 Task: Slide 1 - Chocolate Cake Recipe.
Action: Mouse moved to (29, 80)
Screenshot: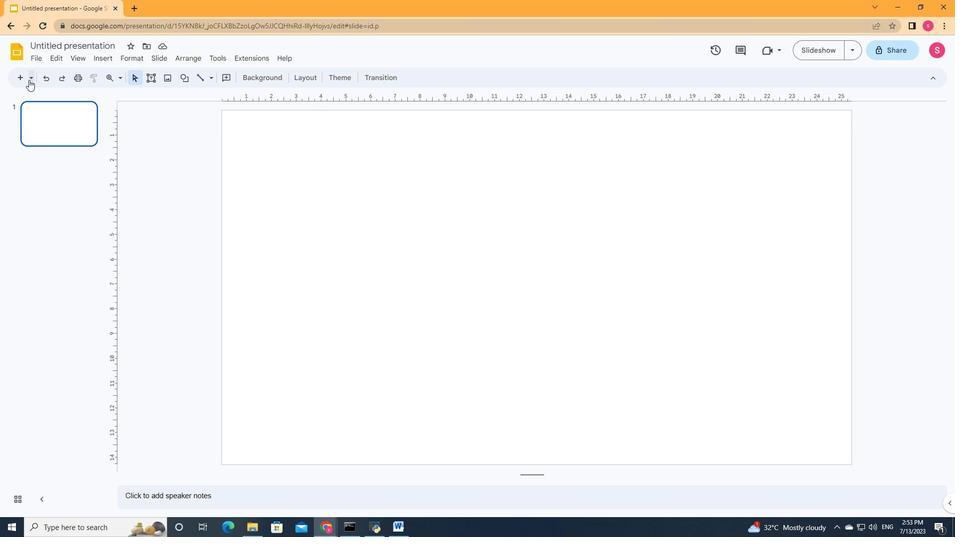 
Action: Mouse pressed left at (29, 80)
Screenshot: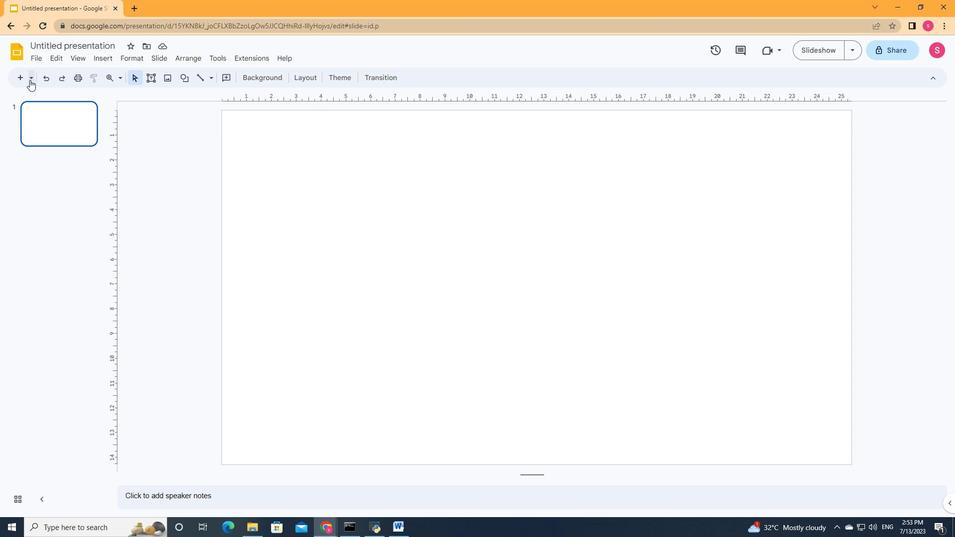 
Action: Mouse moved to (46, 117)
Screenshot: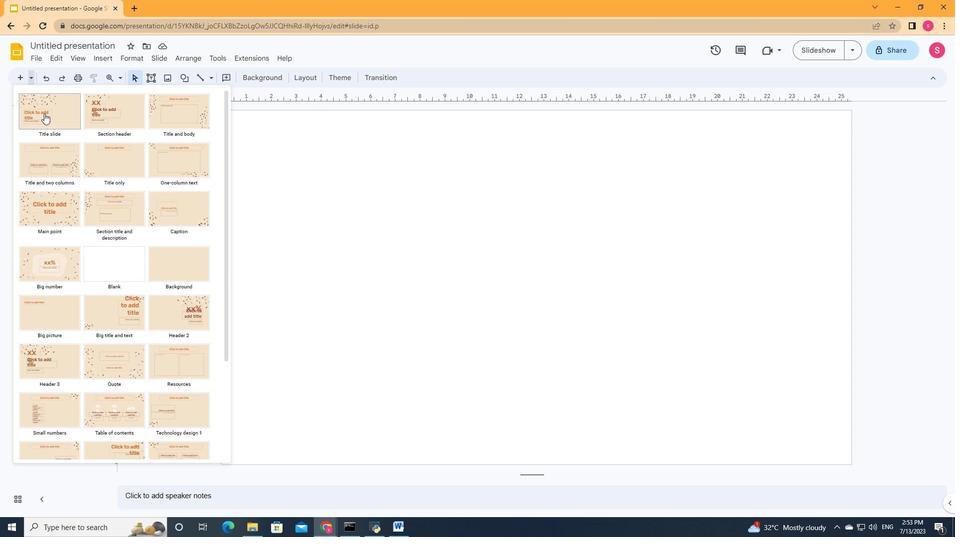 
Action: Mouse pressed left at (46, 117)
Screenshot: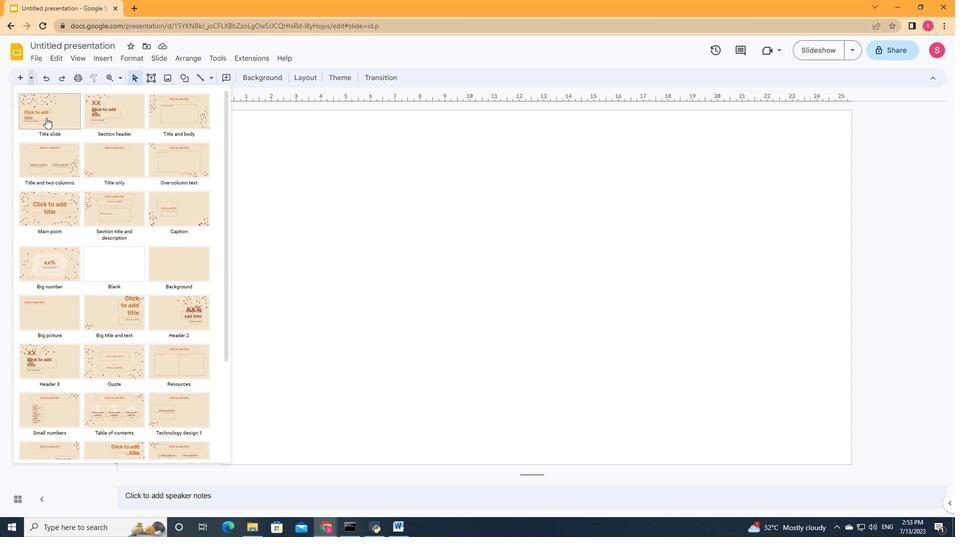 
Action: Mouse moved to (426, 317)
Screenshot: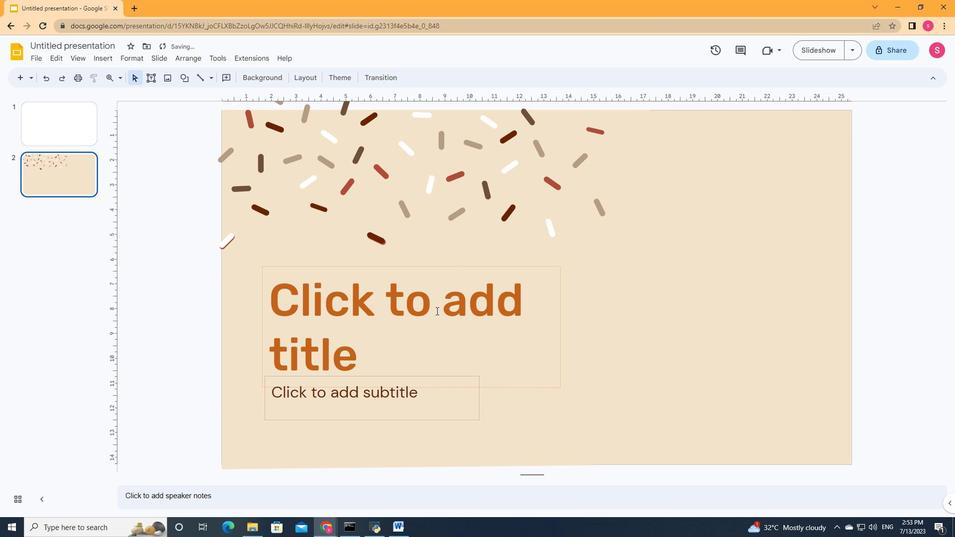 
Action: Mouse pressed left at (426, 317)
Screenshot: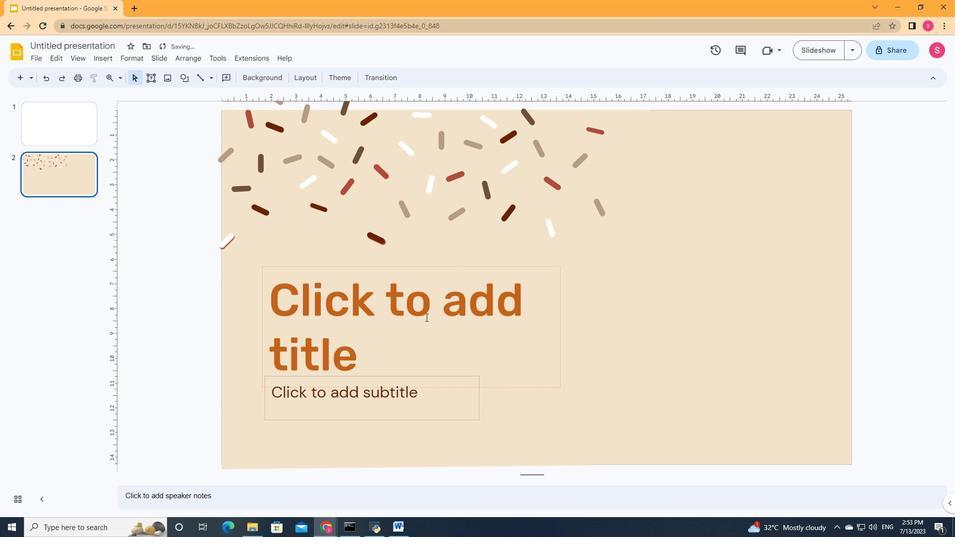 
Action: Key pressed <Key.shift>Chocolate<Key.space>cake<Key.space><Key.shift>Recipe
Screenshot: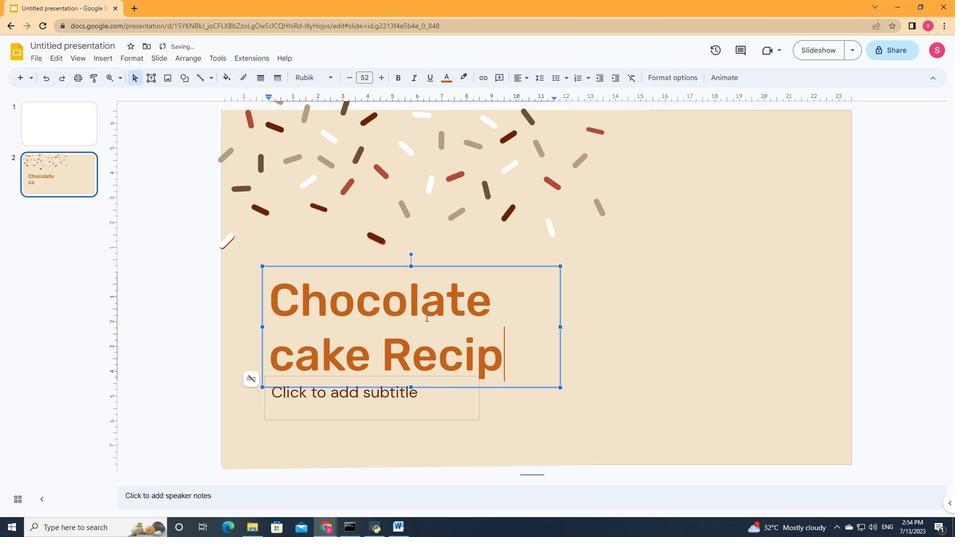 
Action: Mouse moved to (293, 354)
Screenshot: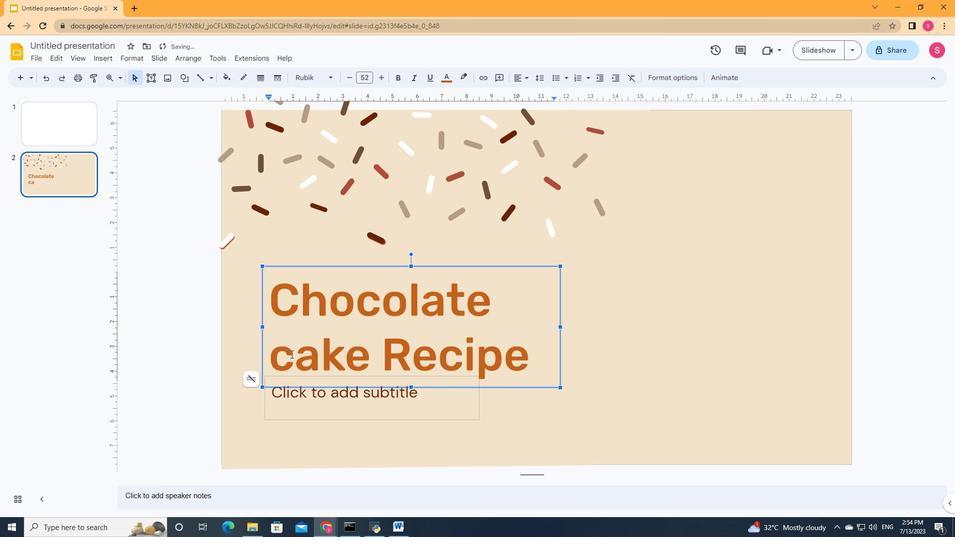 
Action: Mouse pressed left at (293, 354)
Screenshot: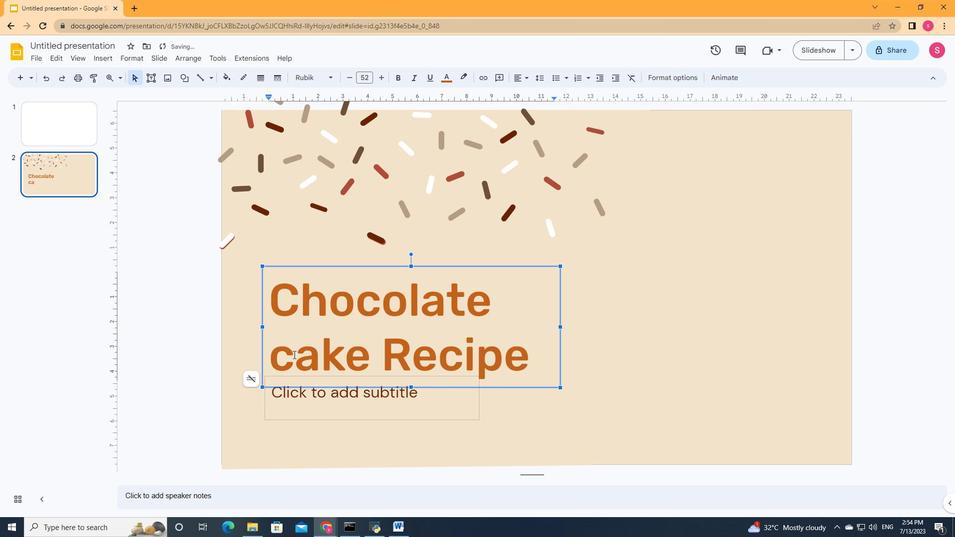 
Action: Mouse moved to (265, 358)
Screenshot: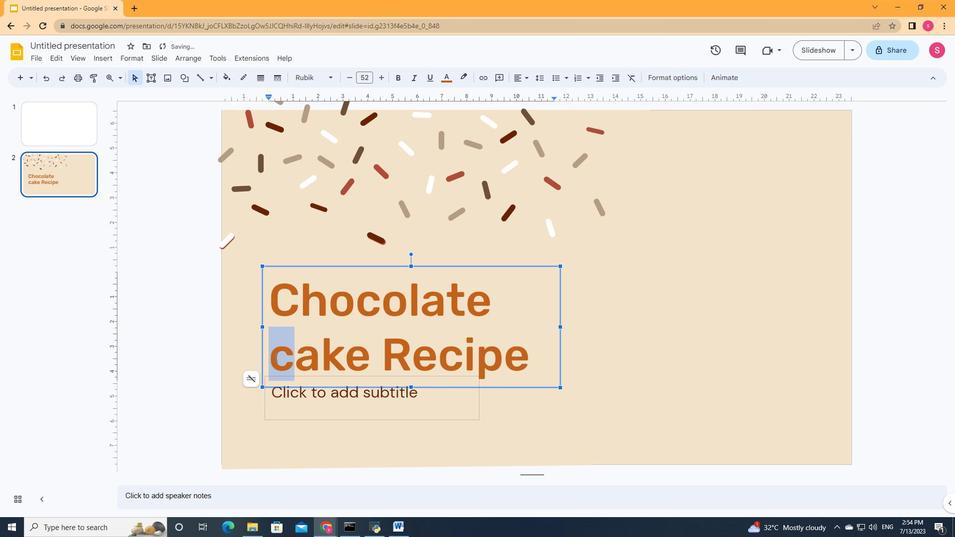 
Action: Key pressed <Key.shift><Key.shift><Key.shift><Key.shift><Key.shift><Key.shift><Key.shift><Key.shift><Key.shift><Key.shift><Key.shift><Key.shift><Key.shift><Key.shift><Key.shift><Key.shift><Key.shift><Key.shift><Key.shift><Key.shift><Key.shift><Key.shift><Key.shift><Key.shift><Key.shift><Key.shift><Key.shift><Key.shift><Key.shift><Key.shift><Key.shift><Key.shift><Key.shift><Key.shift><Key.shift>C
Screenshot: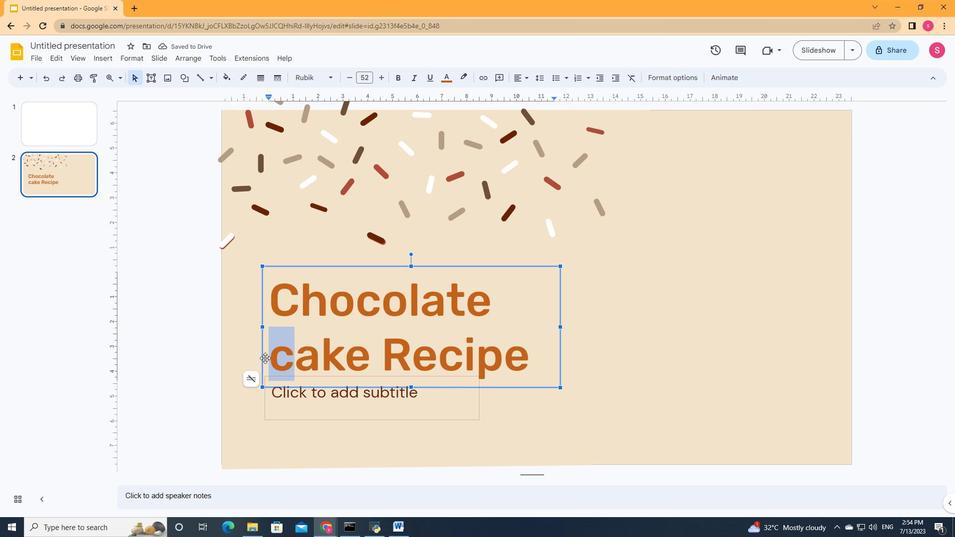 
Action: Mouse moved to (462, 405)
Screenshot: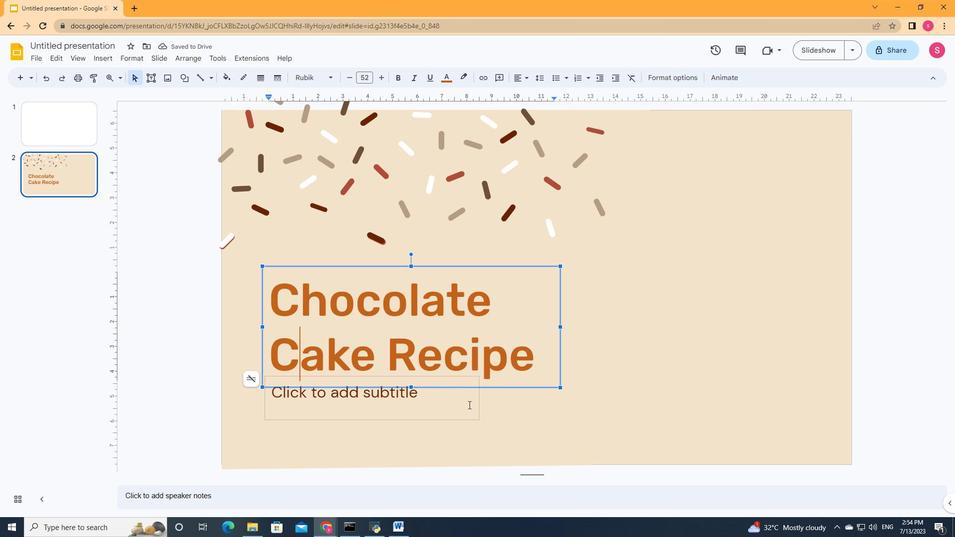 
Action: Mouse pressed left at (462, 405)
Screenshot: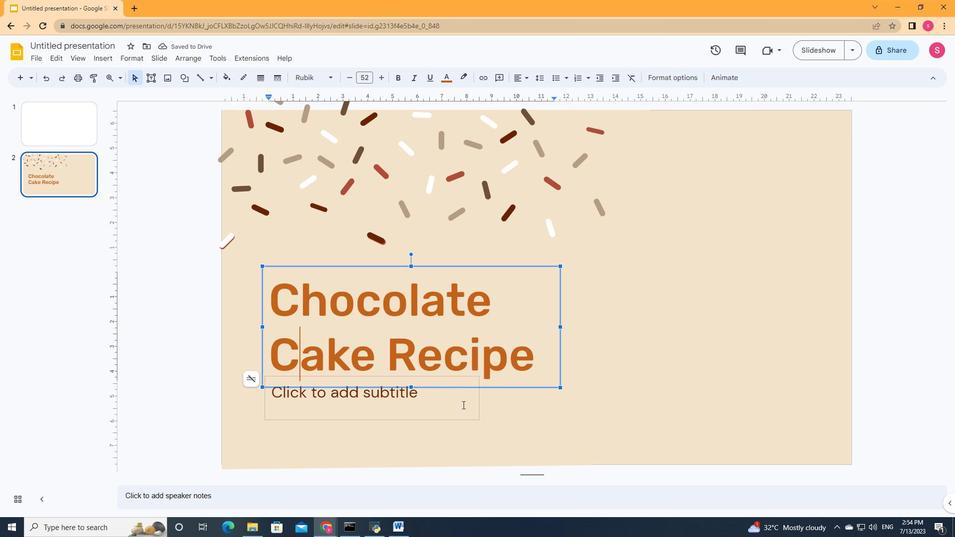 
Action: Key pressed <Key.shift><Key.shift><Key.shift><Key.shift><Key.shift><Key.shift><Key.shift><Key.shift><Key.shift><Key.shift><Key.shift><Key.shift><Key.shift>Delicious<Key.space>doesn't<Key.space>have<Key.space>to<Key.space>be<Key.space>at<Key.space>odds<Key.space>with<Key.space>difficult<Key.shift><Key.shift>!
Screenshot: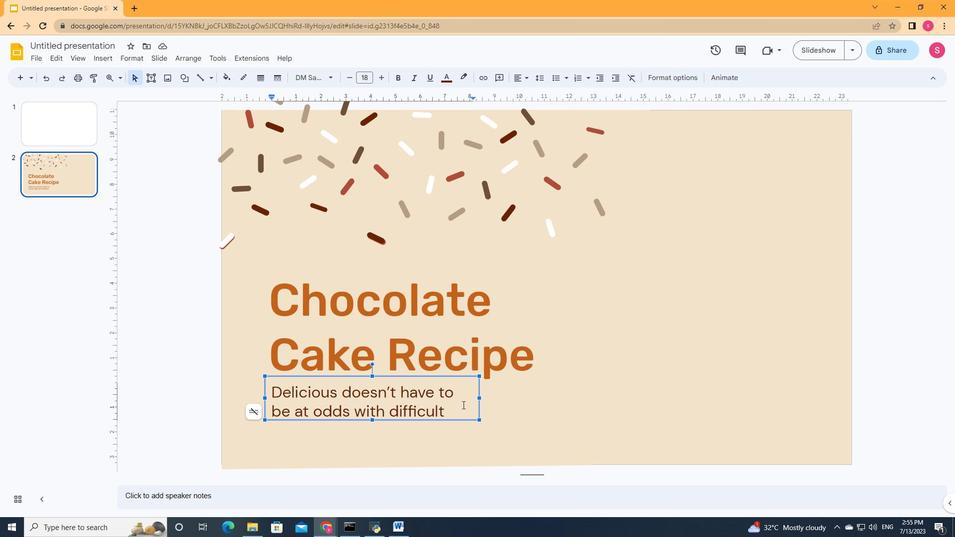 
Action: Mouse moved to (77, 137)
Screenshot: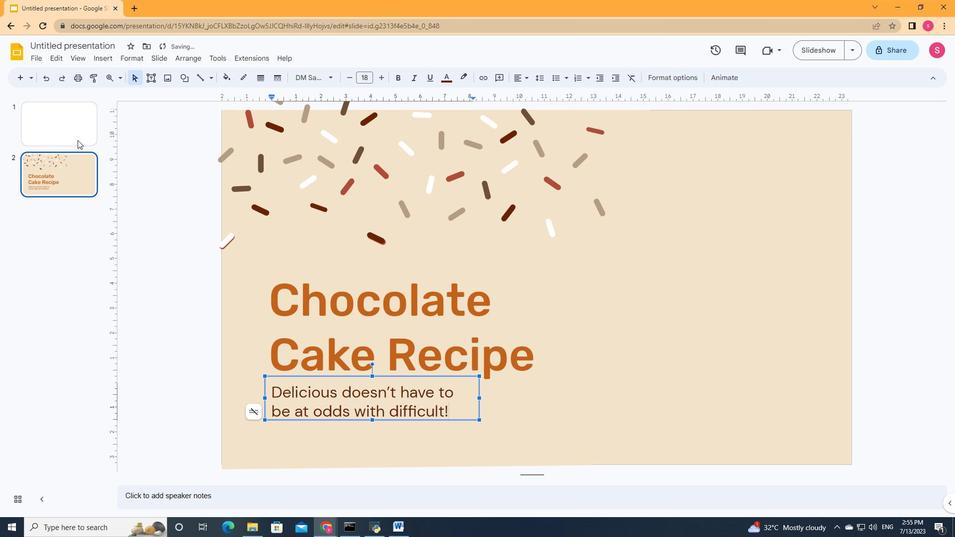 
Action: Mouse pressed left at (77, 137)
Screenshot: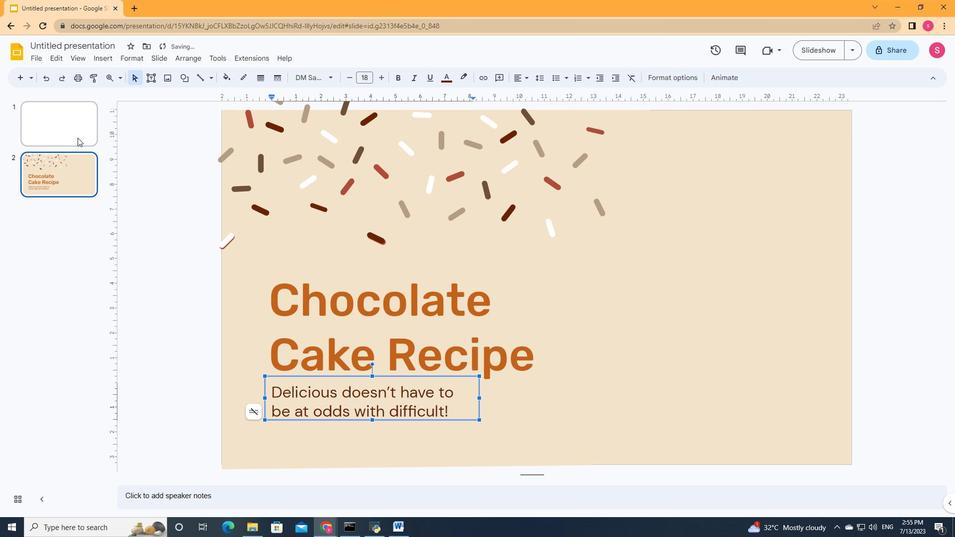
Action: Mouse pressed right at (77, 137)
Screenshot: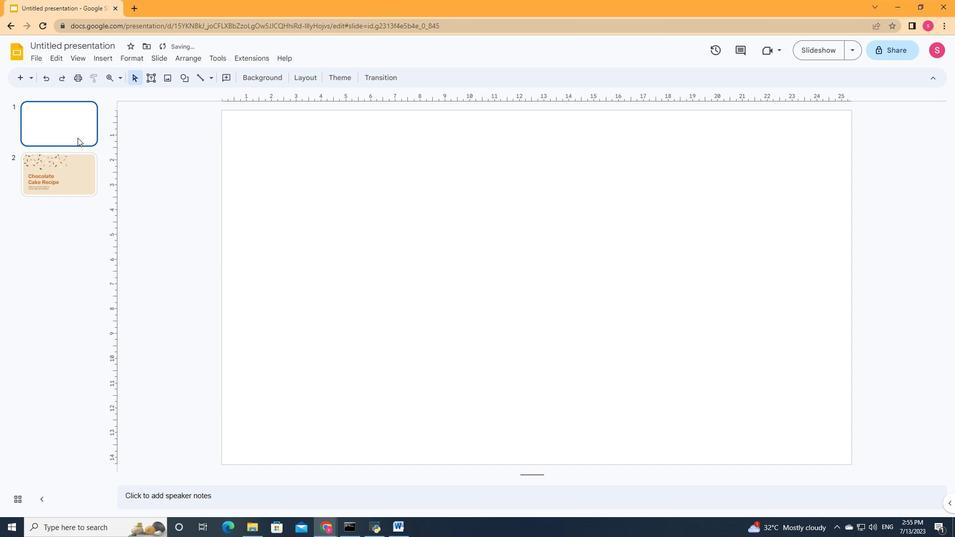 
Action: Mouse moved to (96, 211)
Screenshot: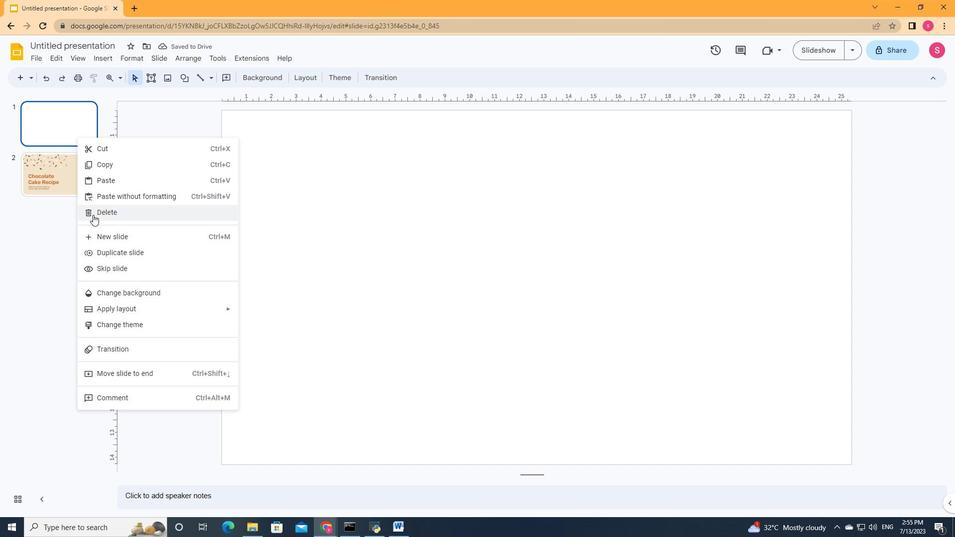 
Action: Mouse pressed left at (96, 211)
Screenshot: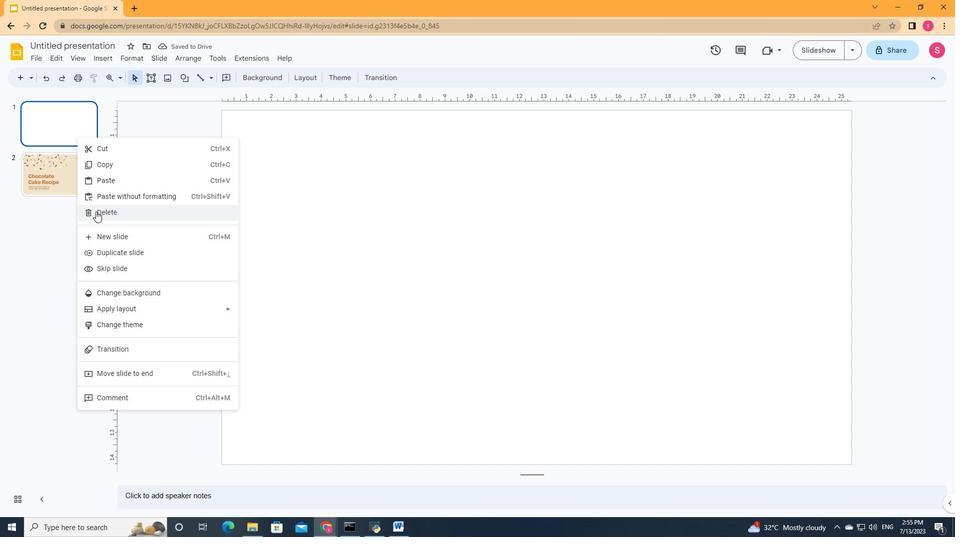 
Action: Mouse moved to (101, 52)
Screenshot: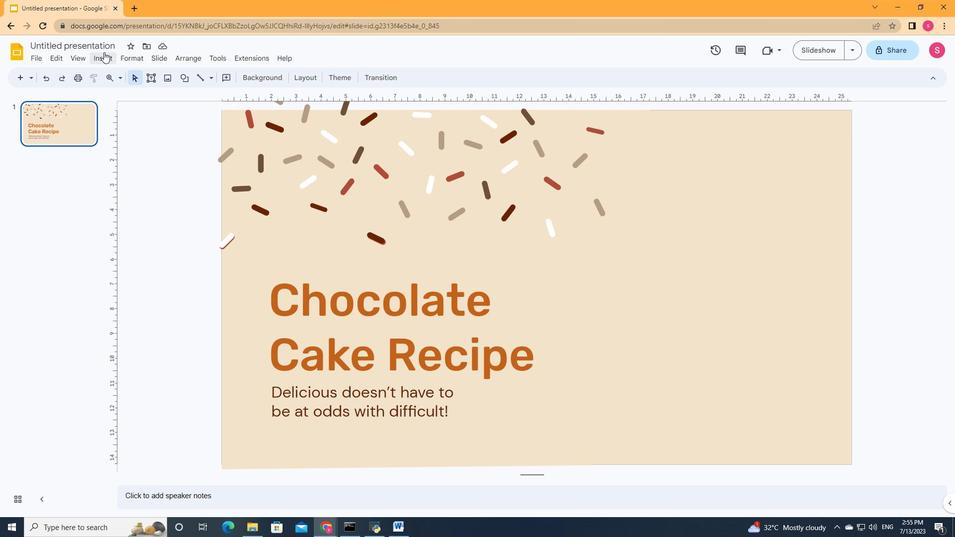 
Action: Mouse pressed left at (101, 52)
Screenshot: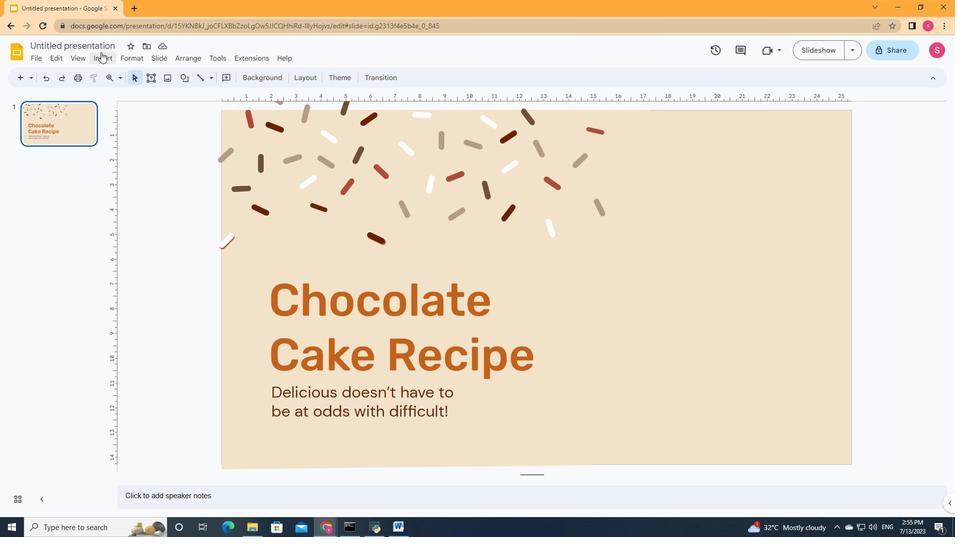 
Action: Mouse moved to (118, 73)
Screenshot: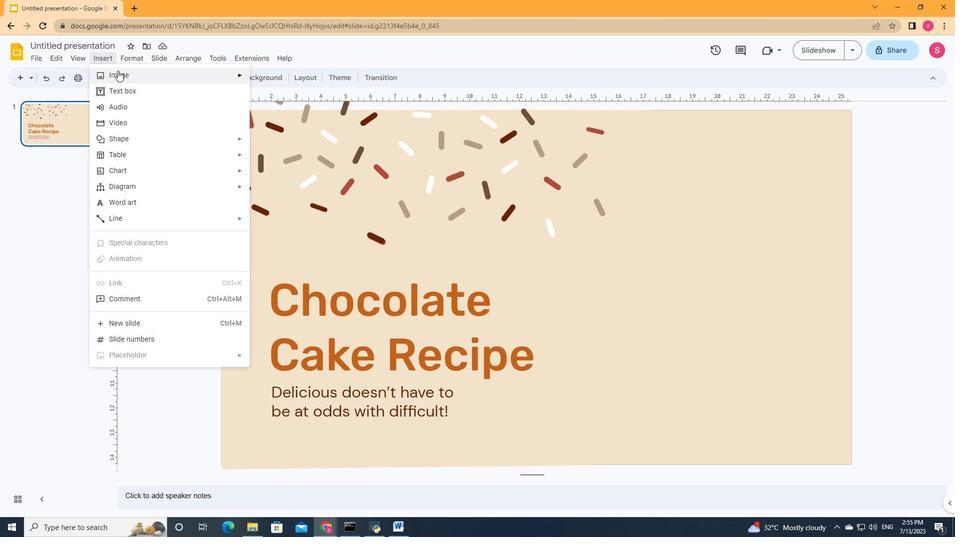 
Action: Mouse pressed left at (118, 73)
Screenshot: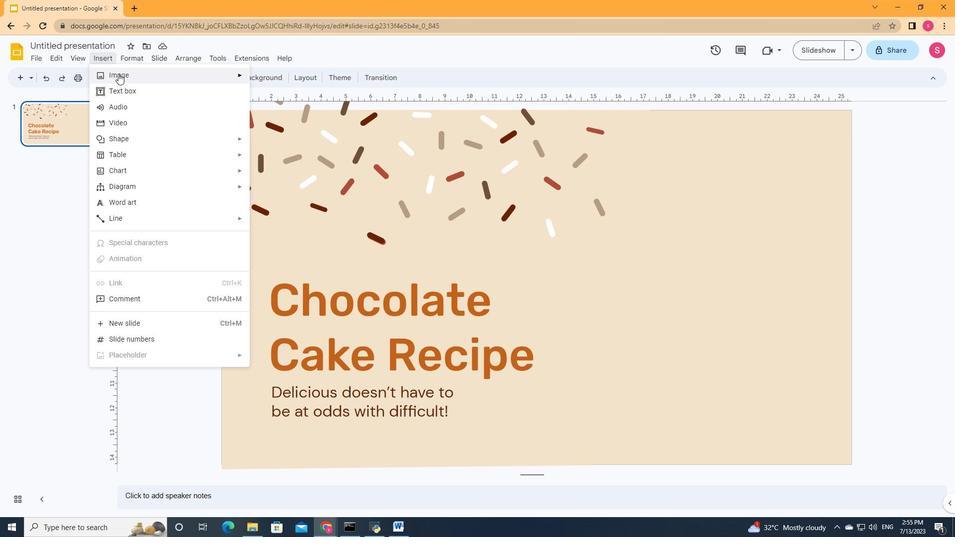 
Action: Mouse moved to (271, 78)
Screenshot: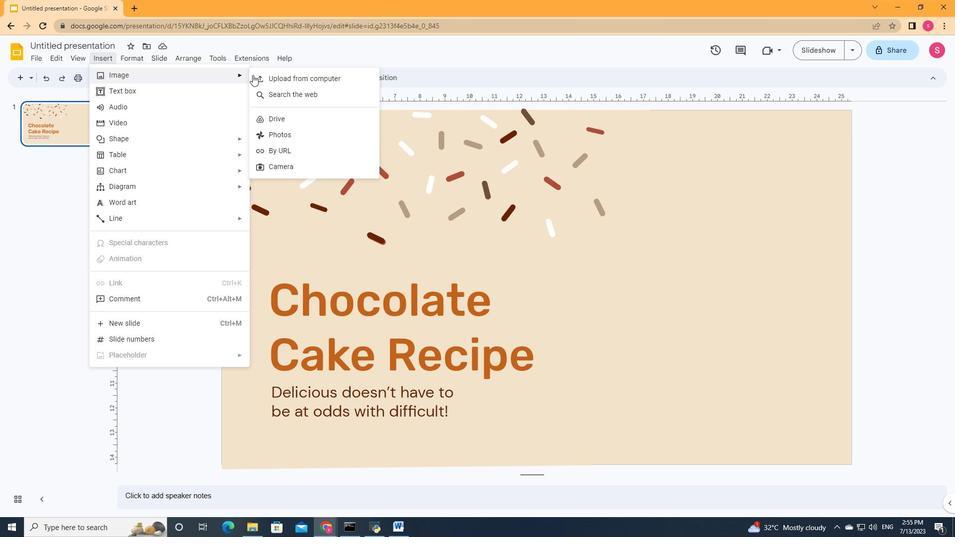 
Action: Mouse pressed left at (271, 78)
Screenshot: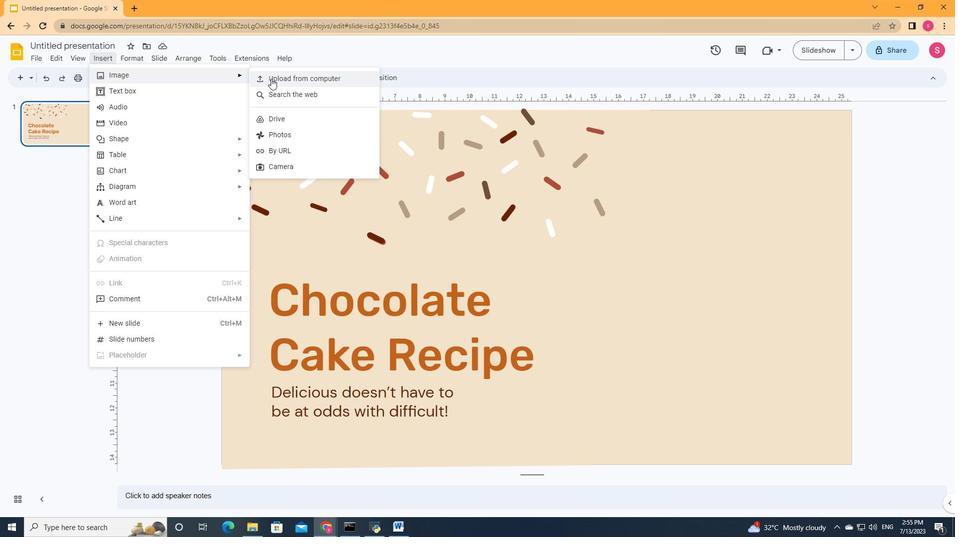 
Action: Mouse moved to (427, 187)
Screenshot: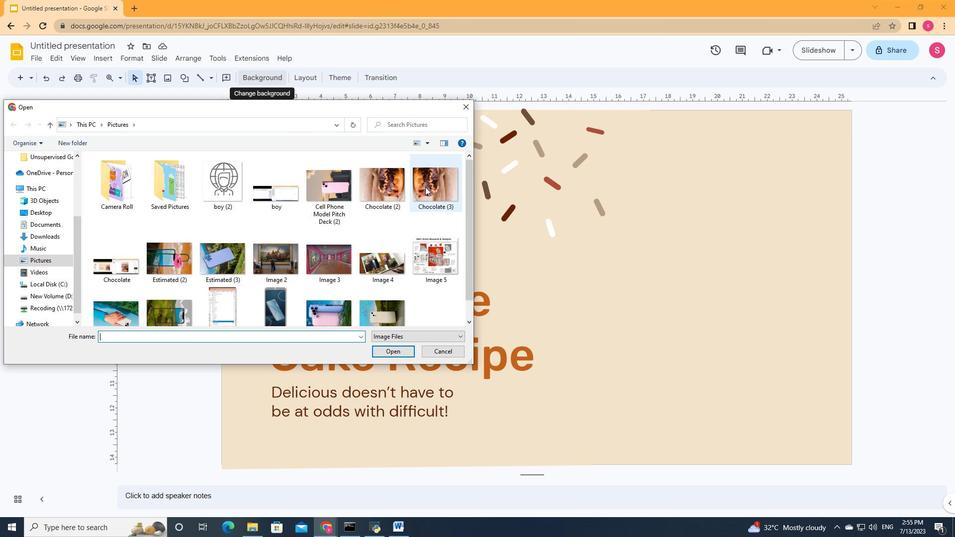 
Action: Mouse pressed left at (427, 187)
Screenshot: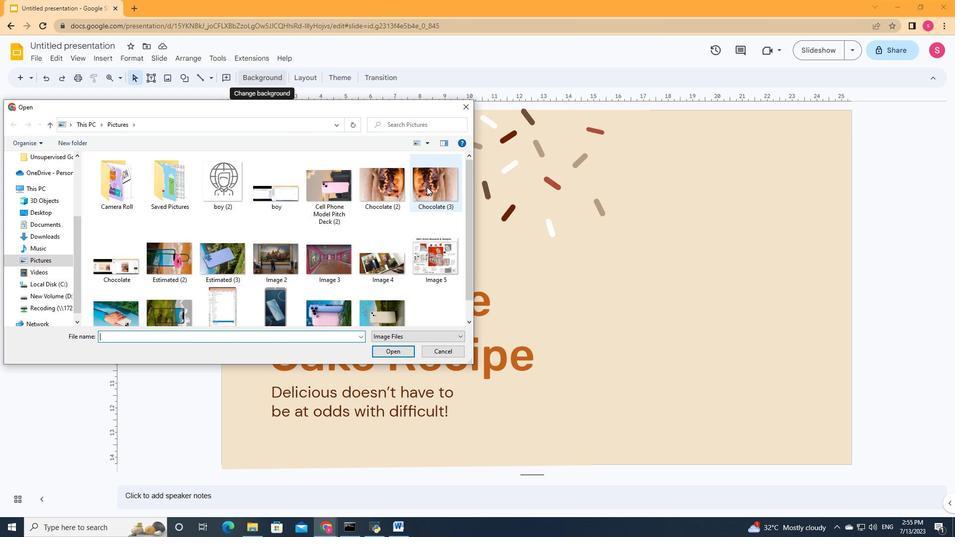 
Action: Mouse moved to (395, 354)
Screenshot: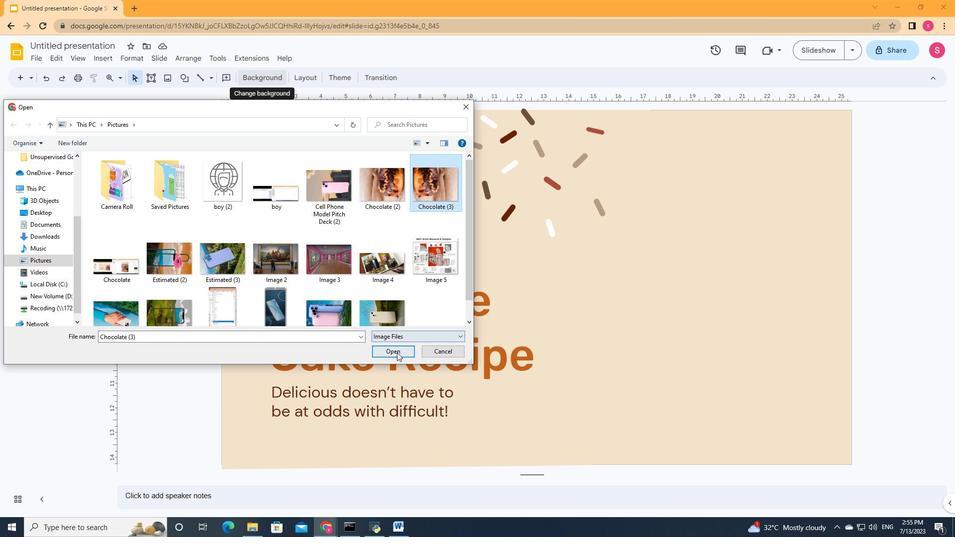 
Action: Mouse pressed left at (395, 354)
Screenshot: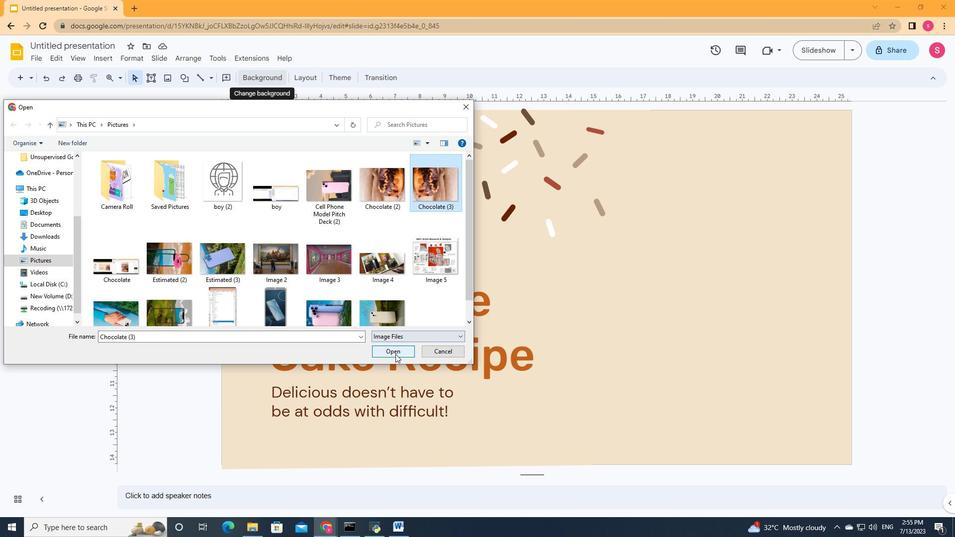 
Action: Mouse moved to (322, 77)
Screenshot: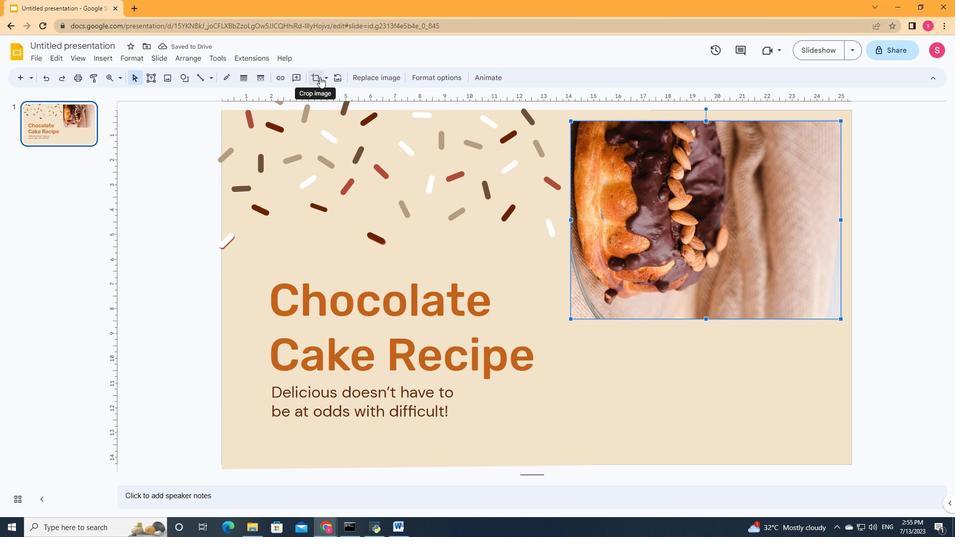 
Action: Mouse pressed left at (322, 77)
Screenshot: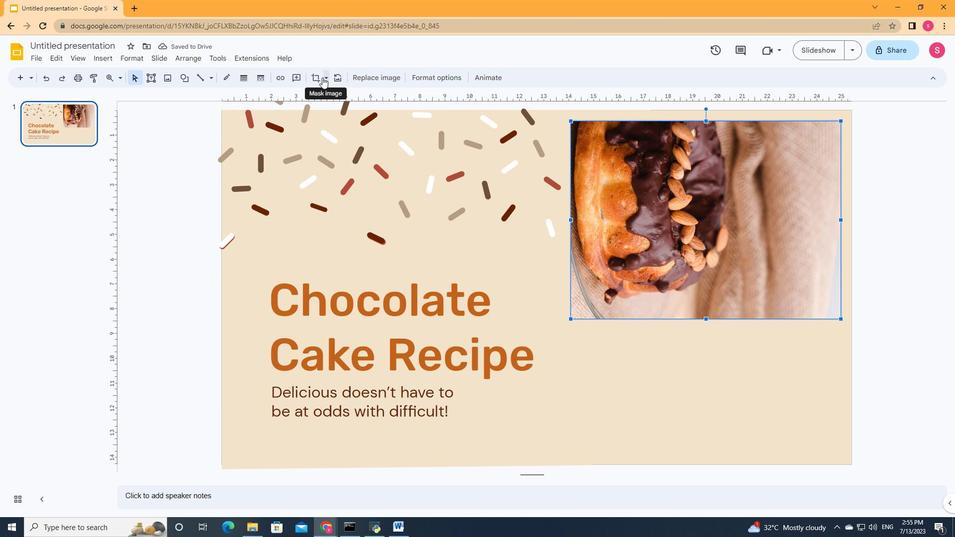 
Action: Mouse moved to (460, 162)
Screenshot: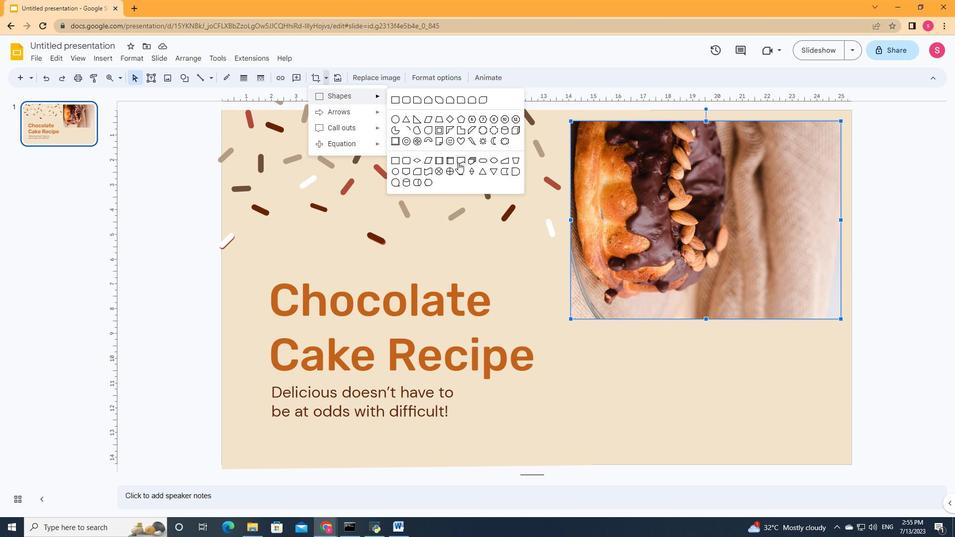 
Action: Mouse pressed left at (460, 162)
Screenshot: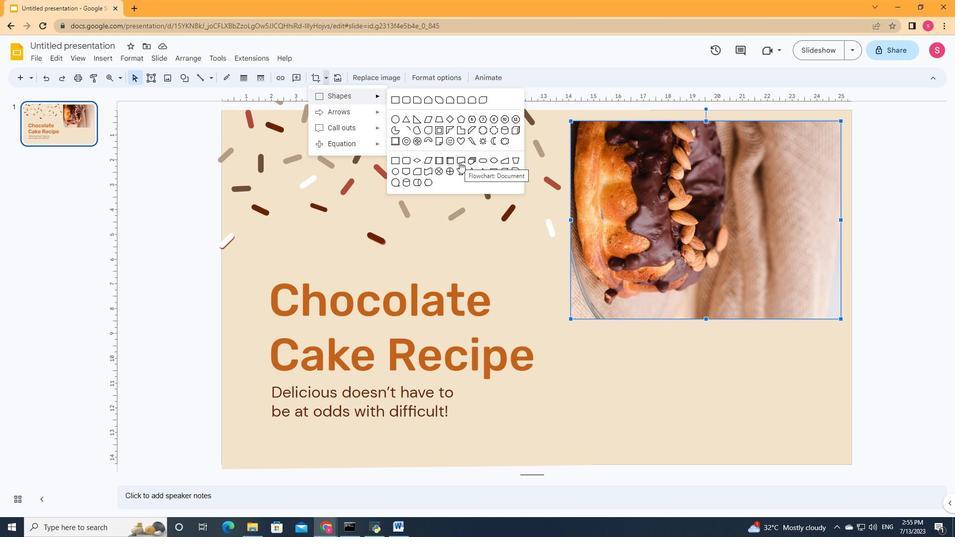 
Action: Mouse moved to (428, 81)
Screenshot: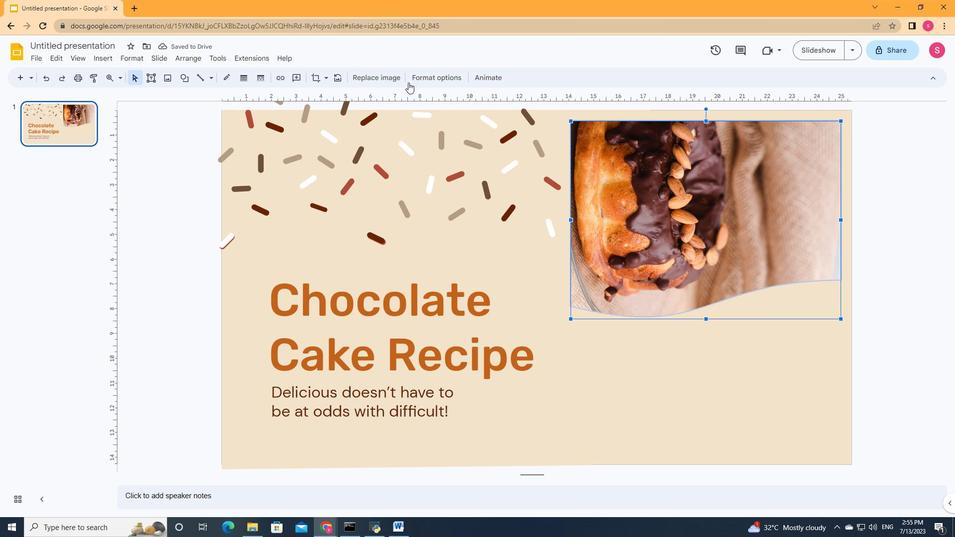 
Action: Mouse pressed left at (428, 81)
Screenshot: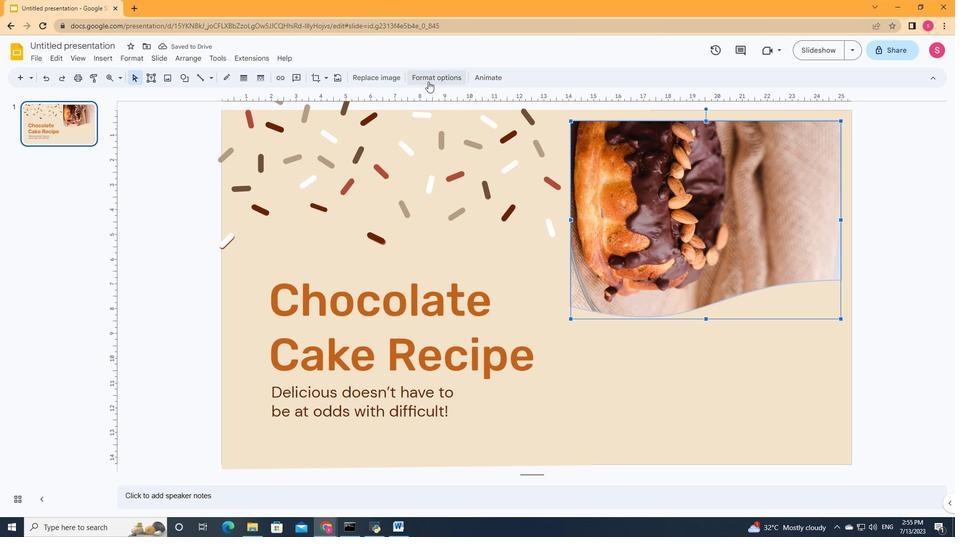 
Action: Mouse moved to (824, 110)
Screenshot: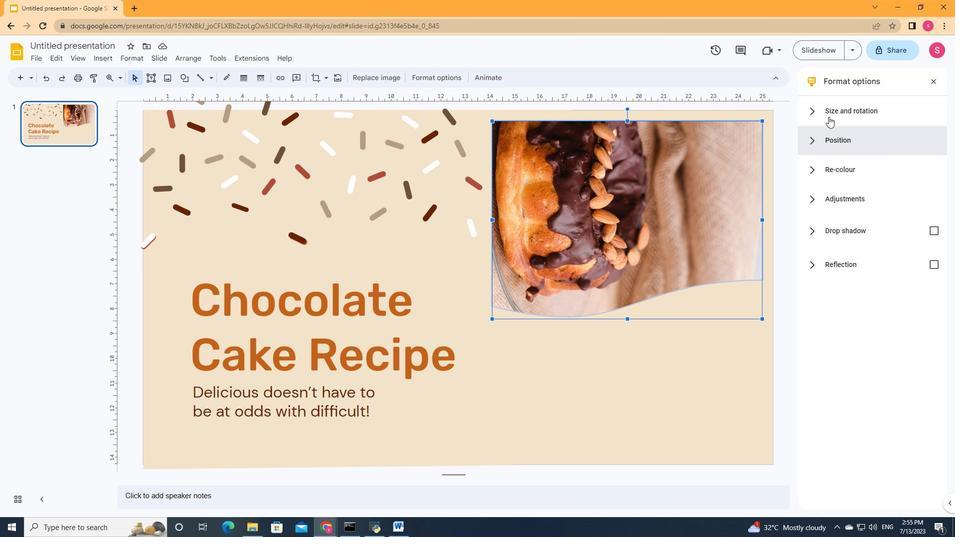 
Action: Mouse pressed left at (824, 110)
Screenshot: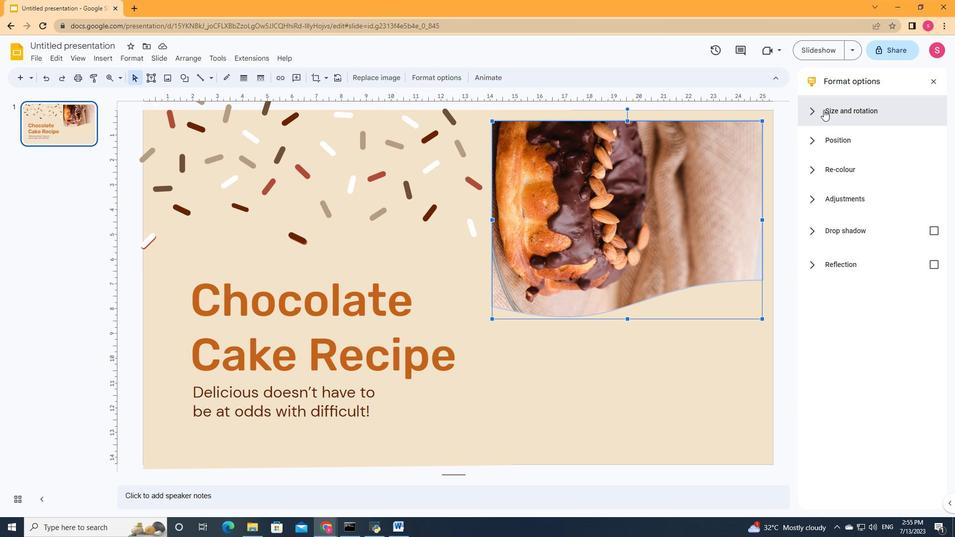 
Action: Mouse moved to (859, 279)
Screenshot: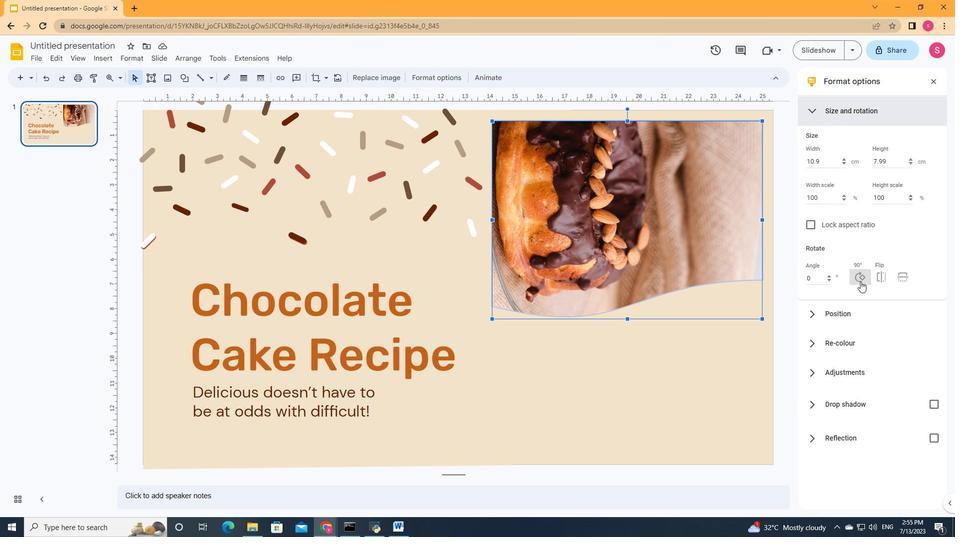 
Action: Mouse pressed left at (859, 279)
Screenshot: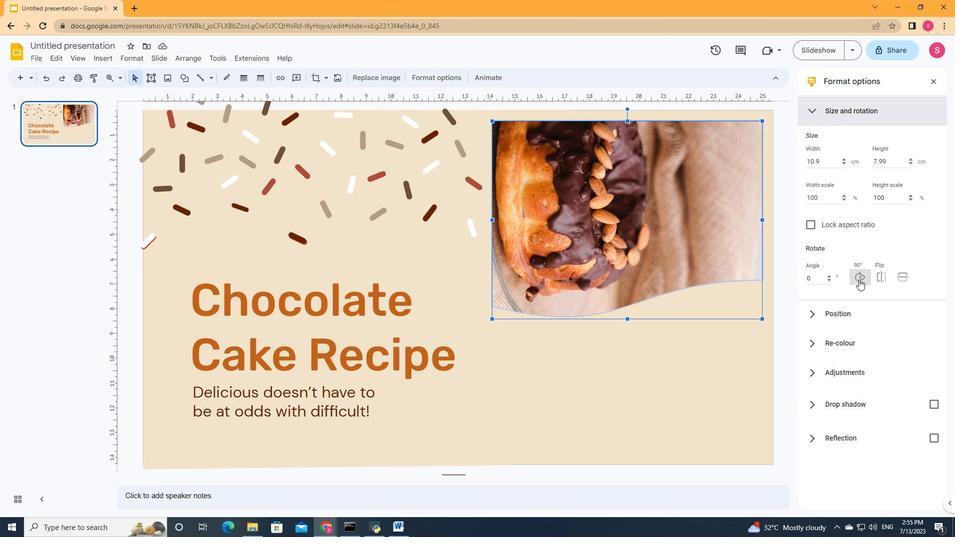 
Action: Mouse pressed left at (859, 279)
Screenshot: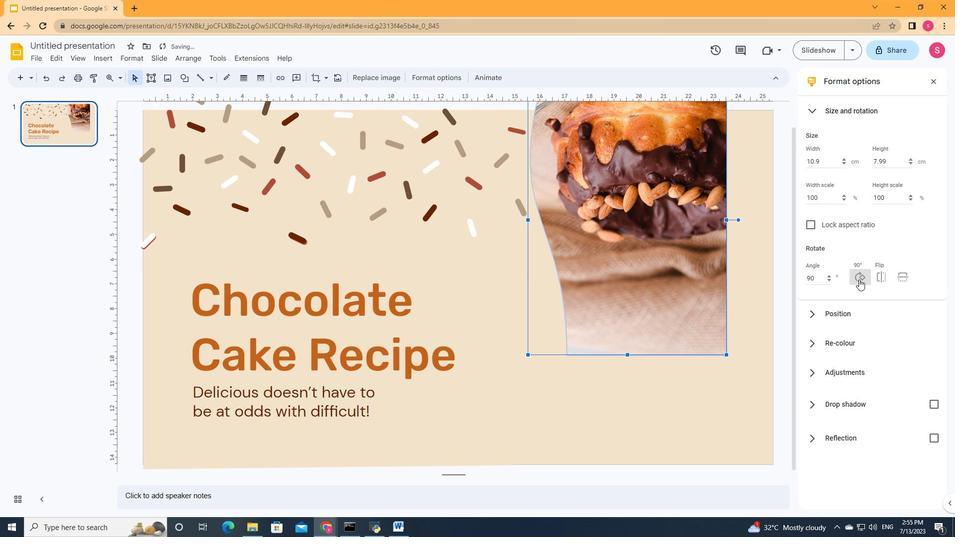 
Action: Mouse moved to (859, 279)
Screenshot: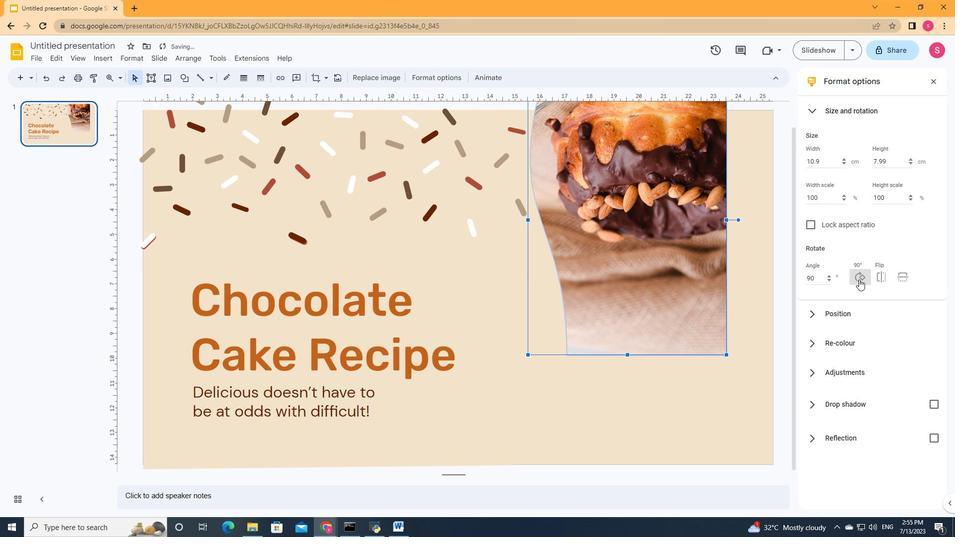 
Action: Mouse pressed left at (859, 279)
Screenshot: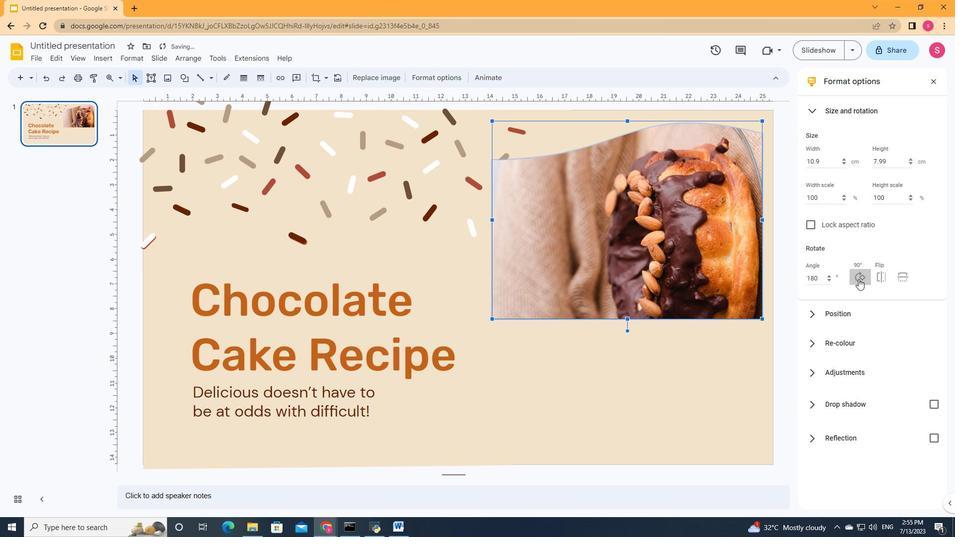 
Action: Mouse moved to (880, 279)
Screenshot: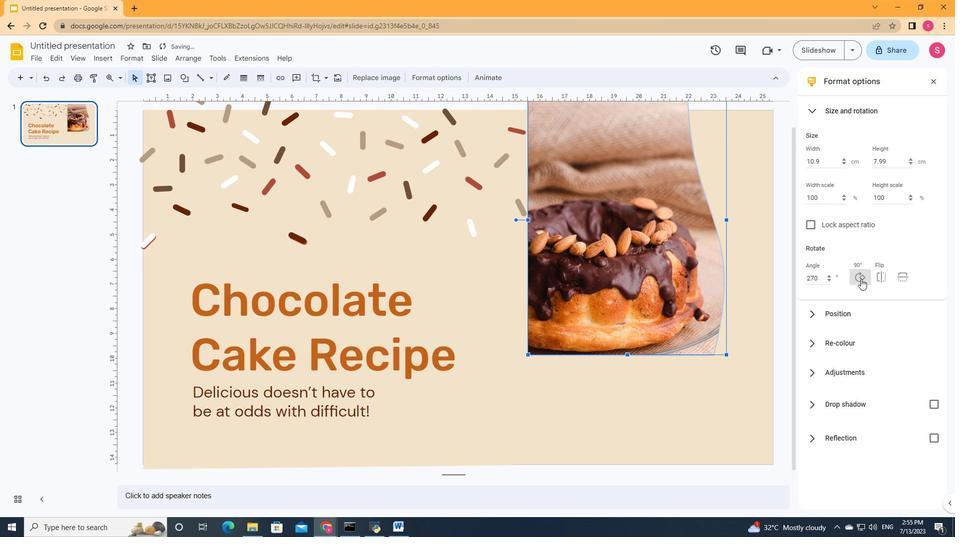
Action: Mouse pressed left at (880, 279)
Screenshot: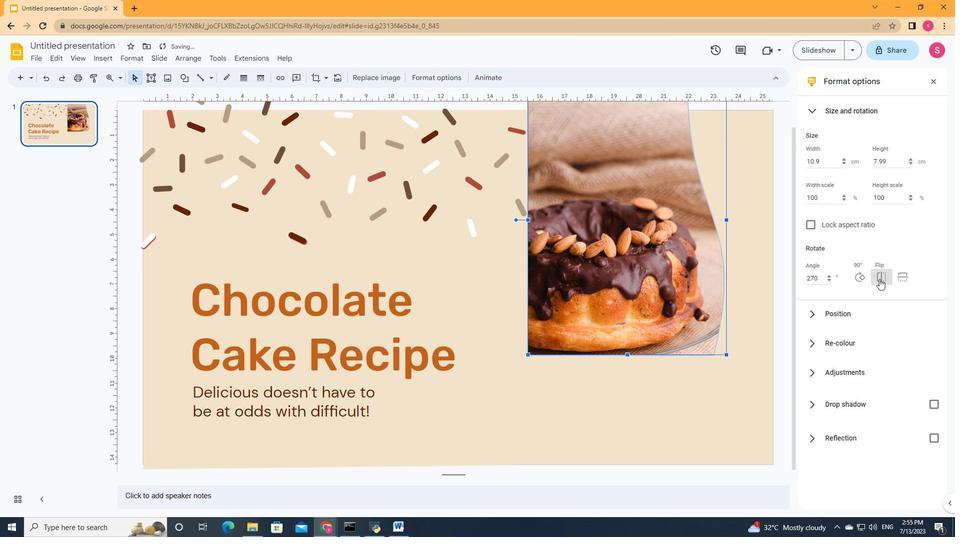 
Action: Mouse moved to (645, 229)
Screenshot: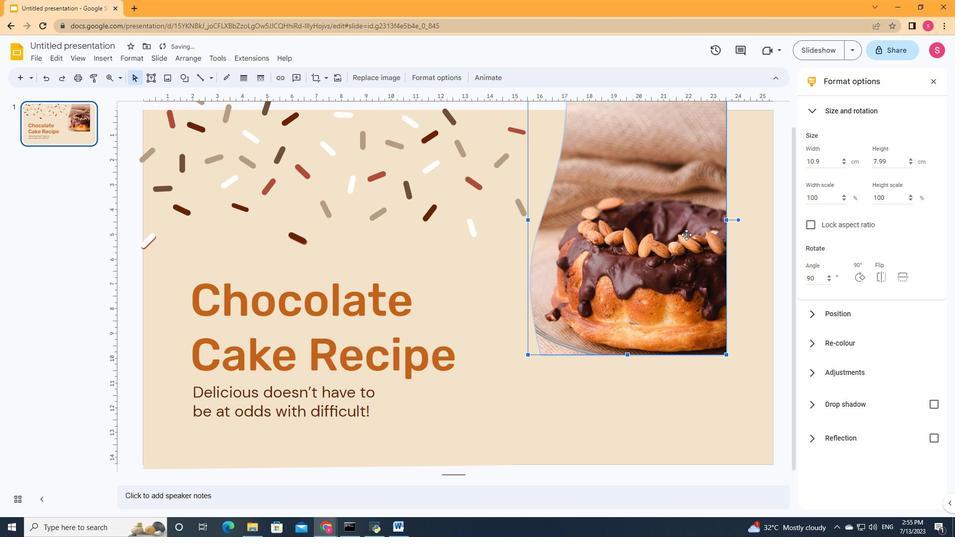 
Action: Mouse pressed left at (645, 229)
Screenshot: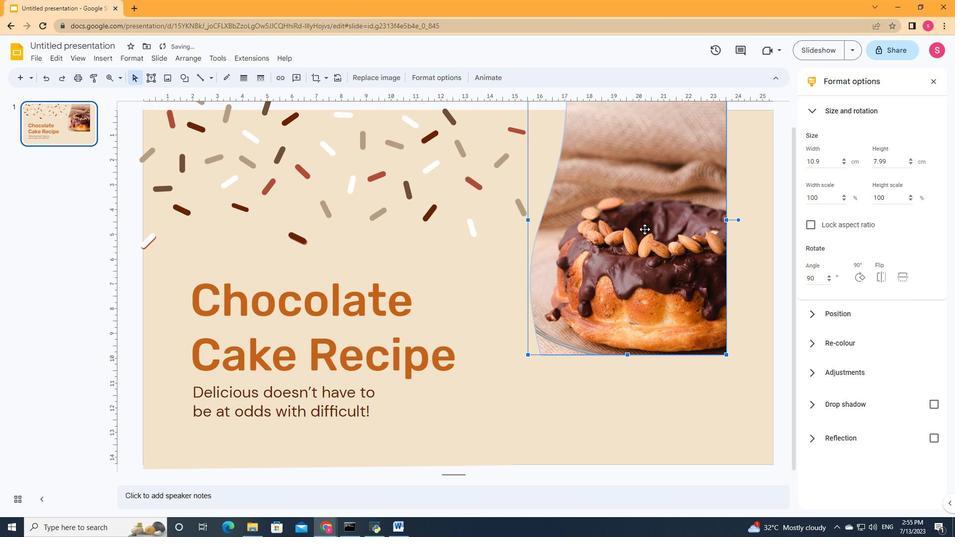 
Action: Mouse moved to (576, 380)
Screenshot: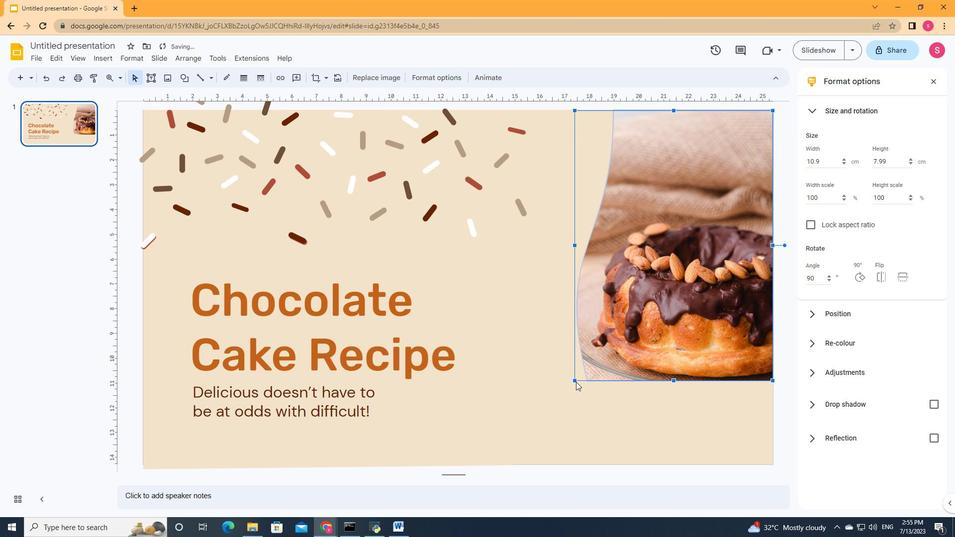 
Action: Mouse pressed left at (576, 380)
Screenshot: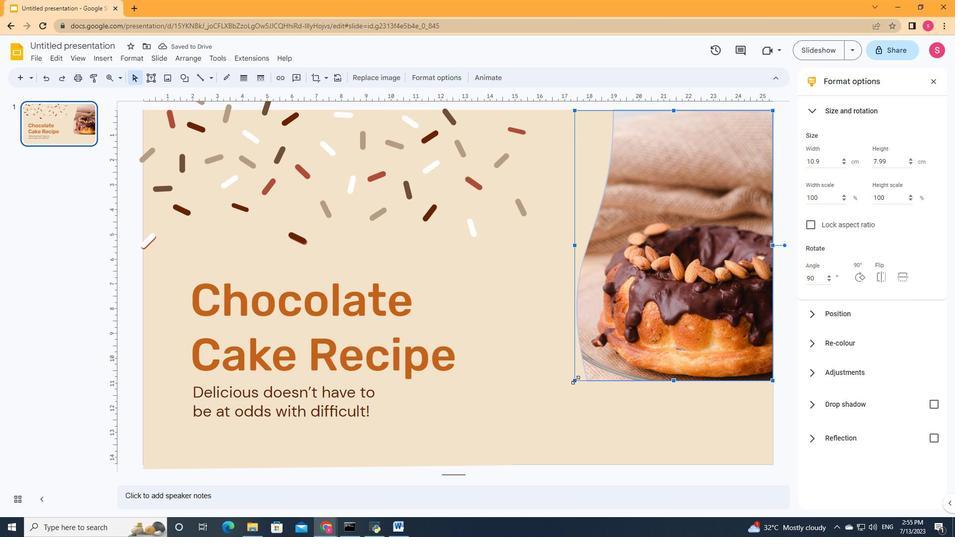 
Action: Mouse moved to (492, 389)
Screenshot: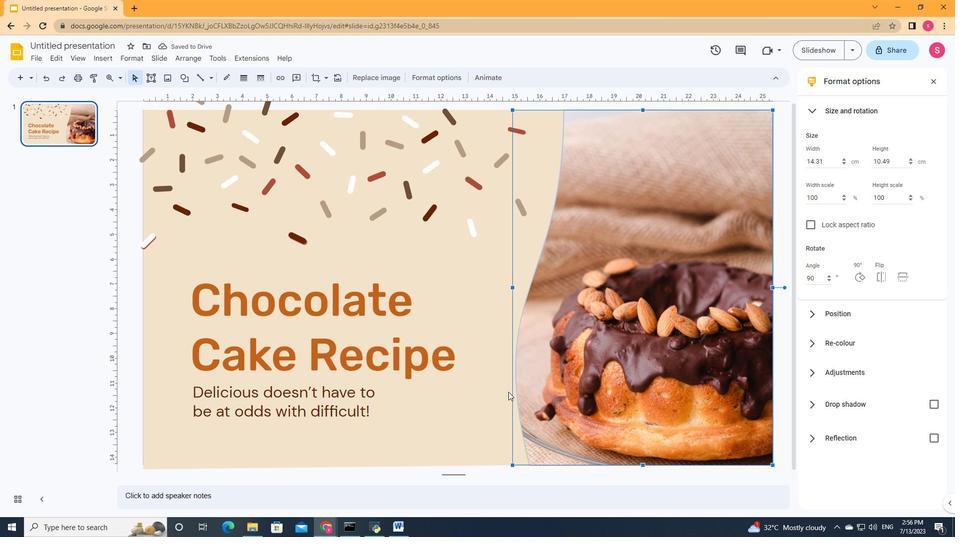 
Action: Mouse pressed left at (492, 389)
Screenshot: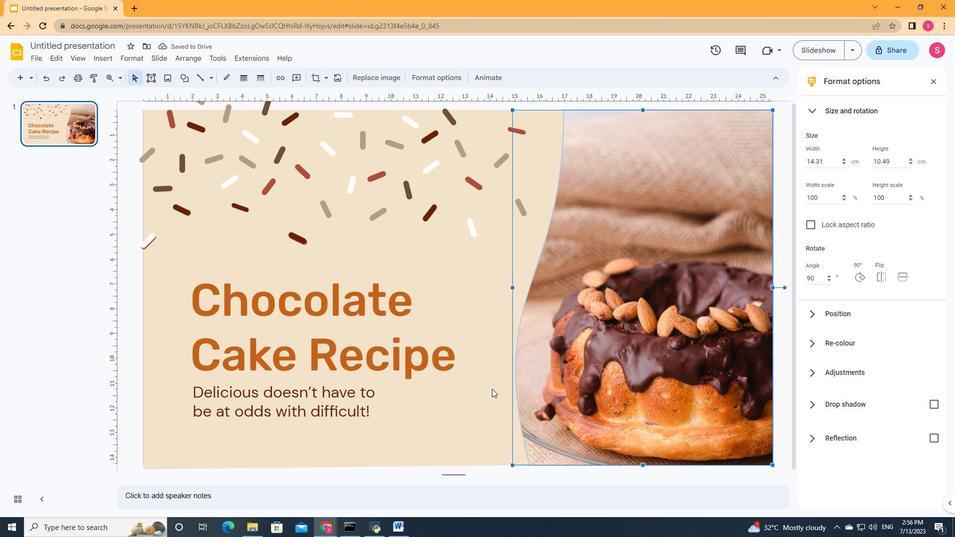 
Action: Mouse moved to (658, 350)
Screenshot: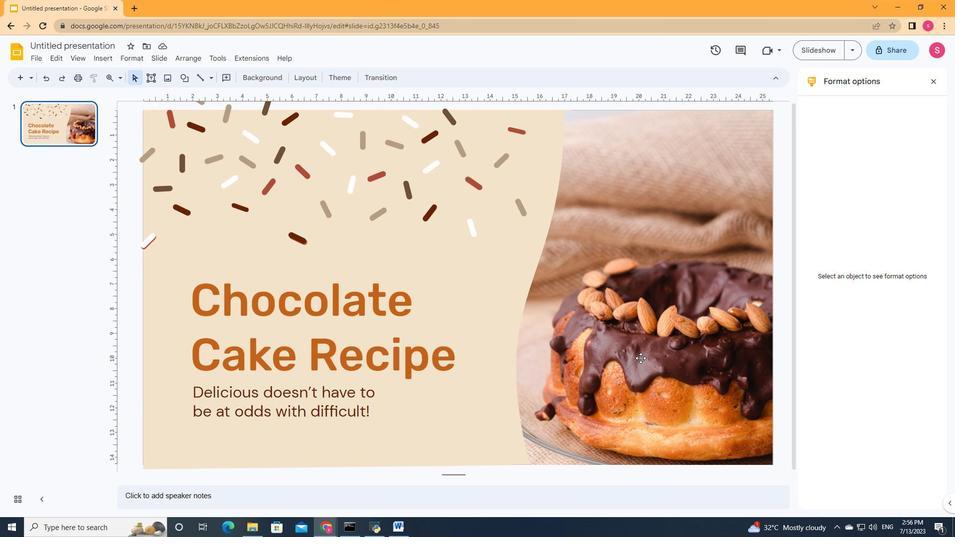 
Action: Mouse pressed left at (658, 350)
Screenshot: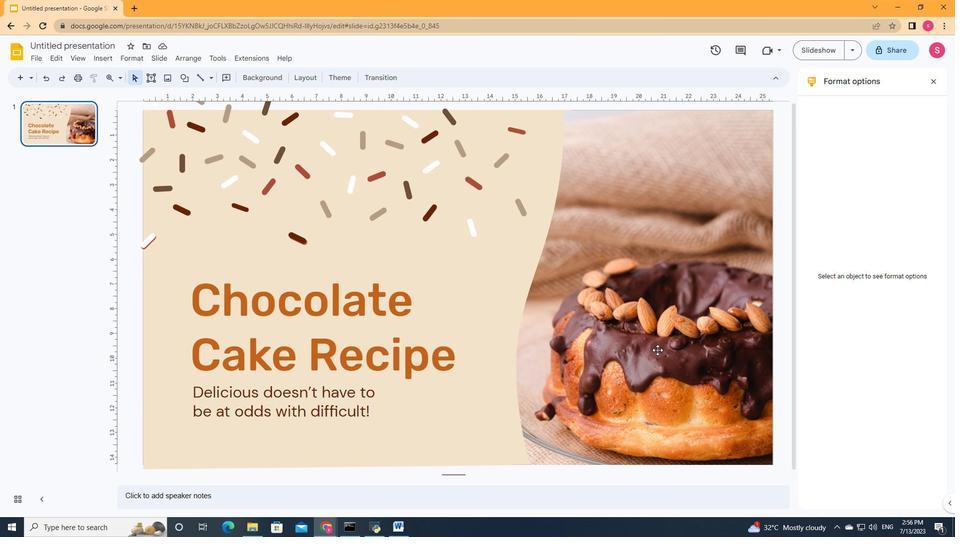 
Action: Mouse pressed left at (658, 350)
Screenshot: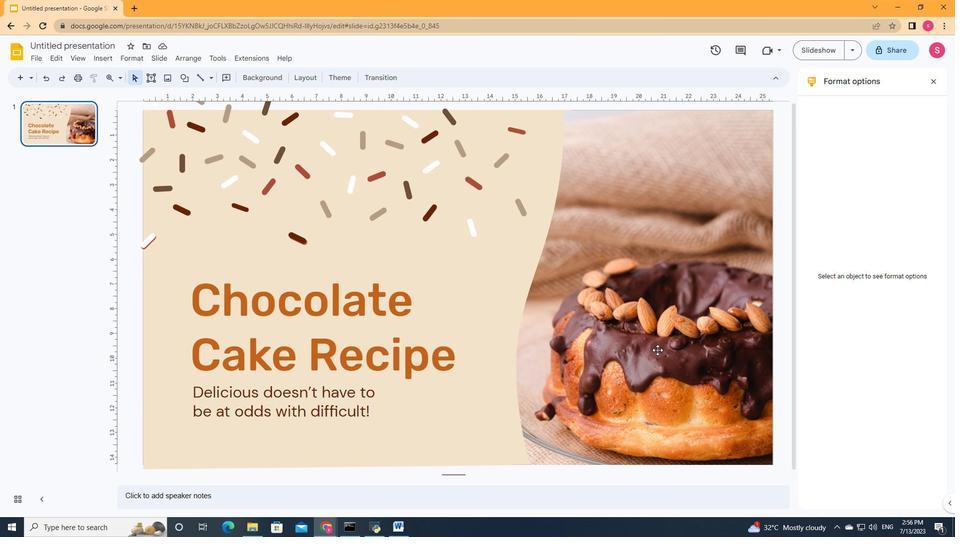 
Action: Mouse moved to (642, 463)
Screenshot: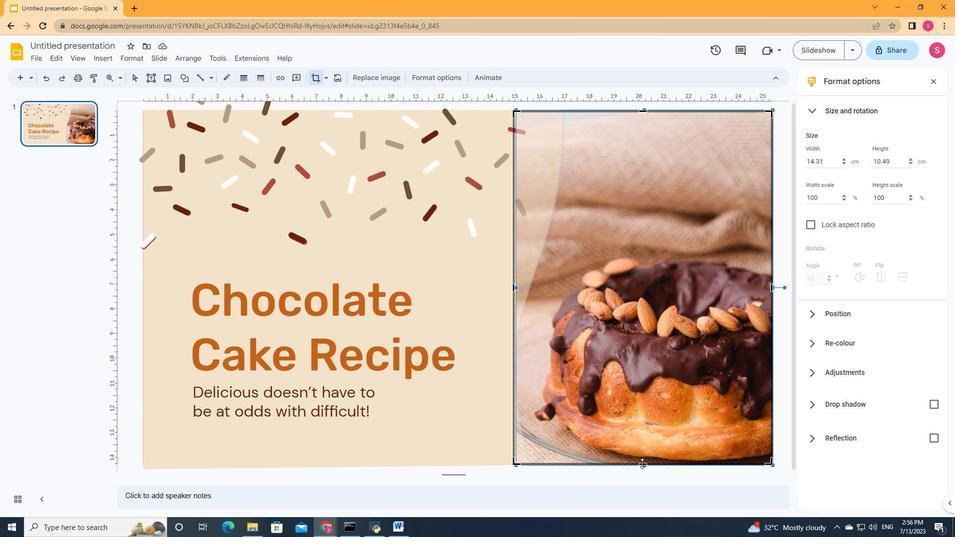 
Action: Mouse pressed left at (642, 463)
Screenshot: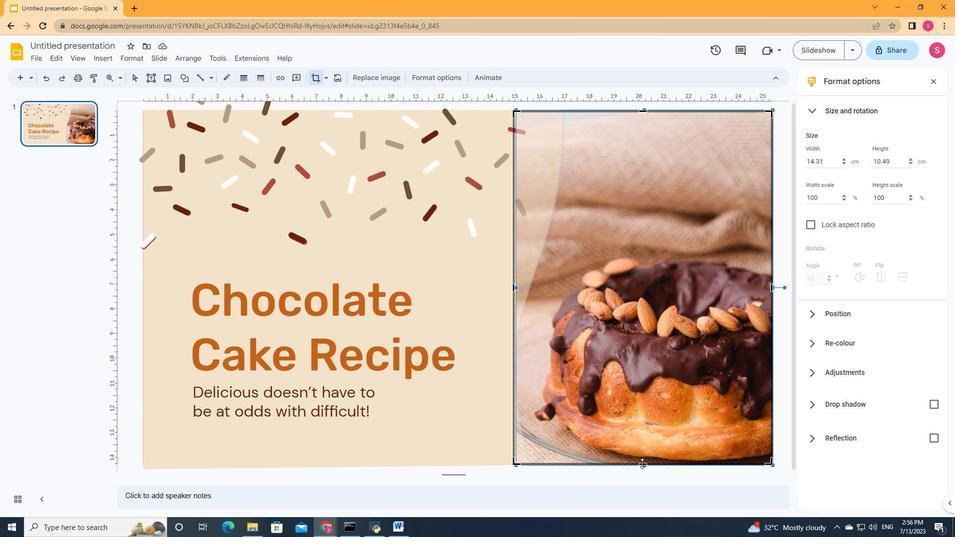 
Action: Mouse moved to (658, 364)
Screenshot: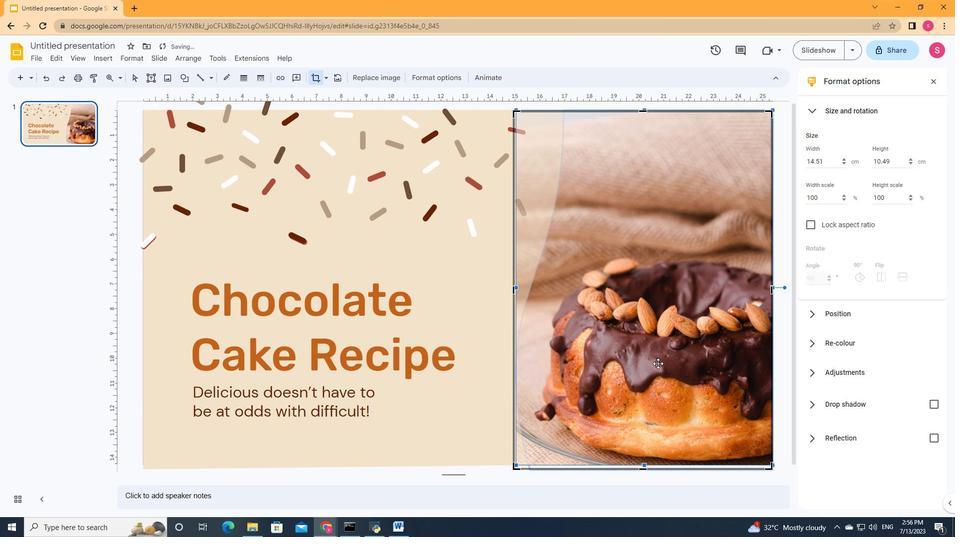 
Action: Mouse pressed left at (658, 364)
Screenshot: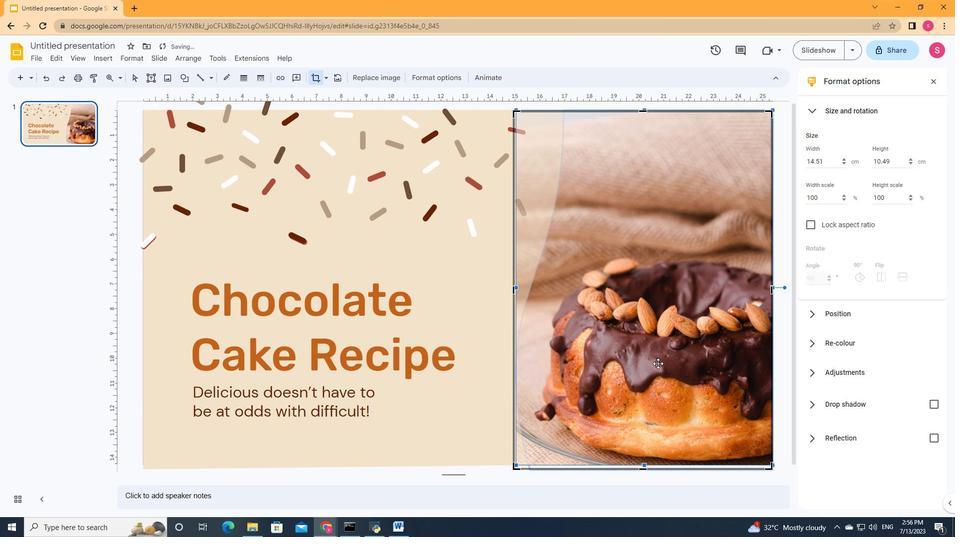 
Action: Mouse moved to (493, 383)
Screenshot: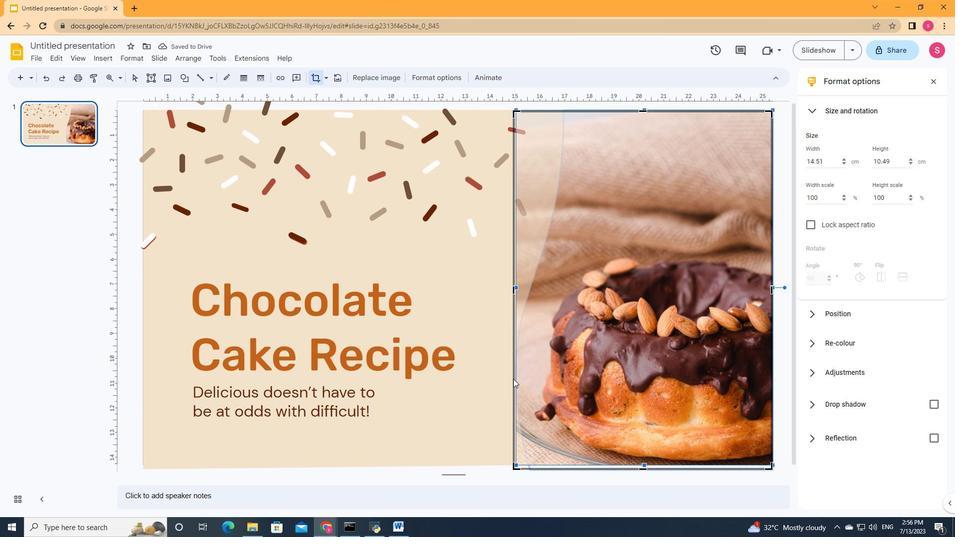 
Action: Mouse pressed left at (493, 383)
Screenshot: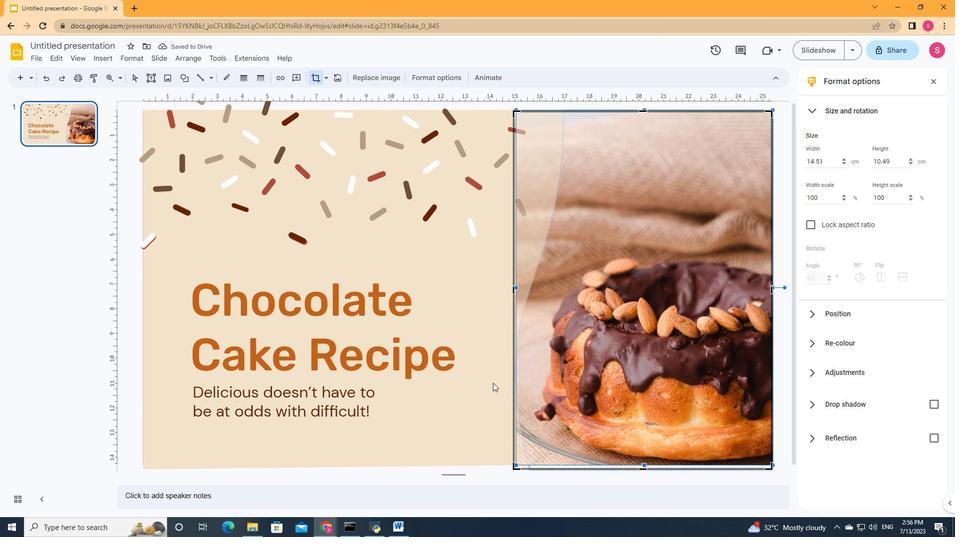 
Action: Mouse pressed left at (493, 383)
Screenshot: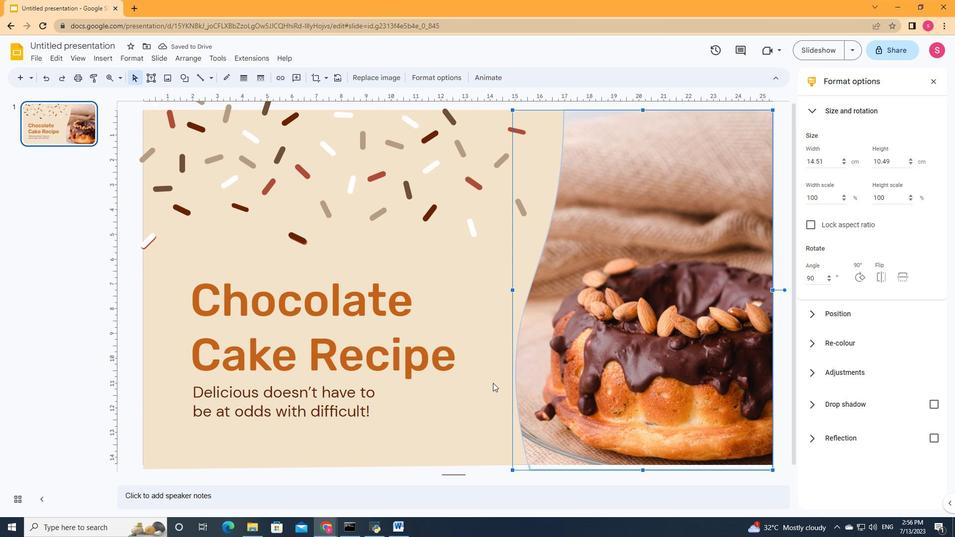 
Action: Mouse moved to (401, 365)
Screenshot: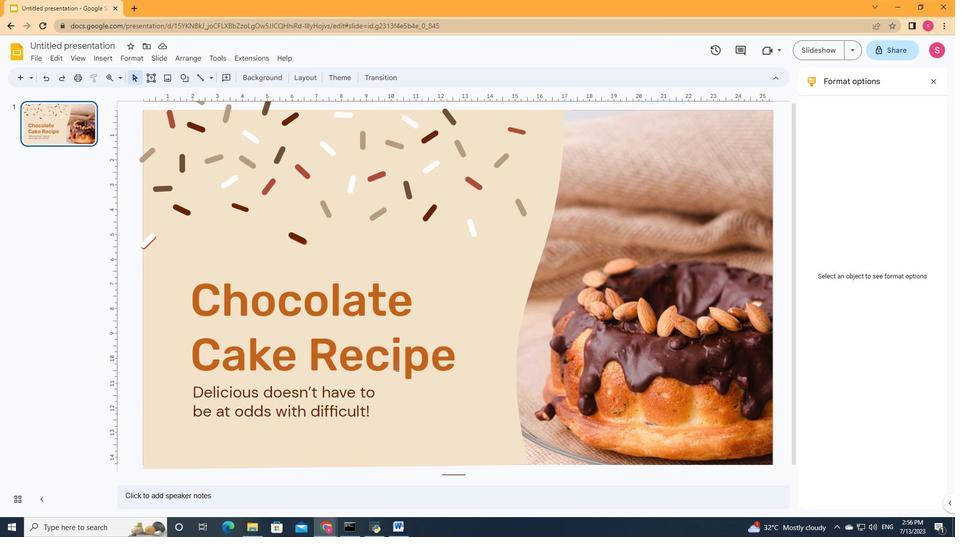 
Action: Mouse scrolled (401, 365) with delta (0, 0)
Screenshot: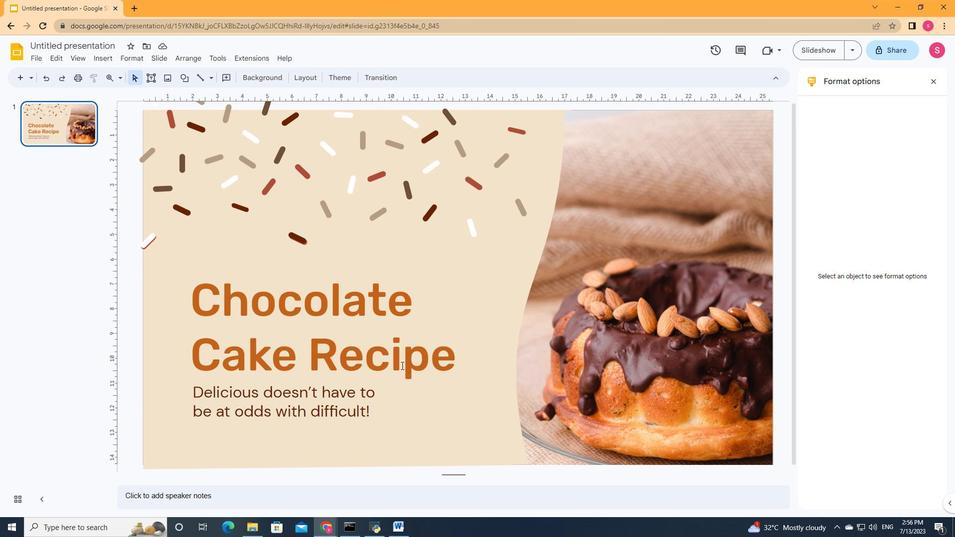 
